 Task: Ask the help community with a short summary issue "text formatting" in the docs category on any platform for any purpose with the default name and post it.
Action: Mouse moved to (260, 67)
Screenshot: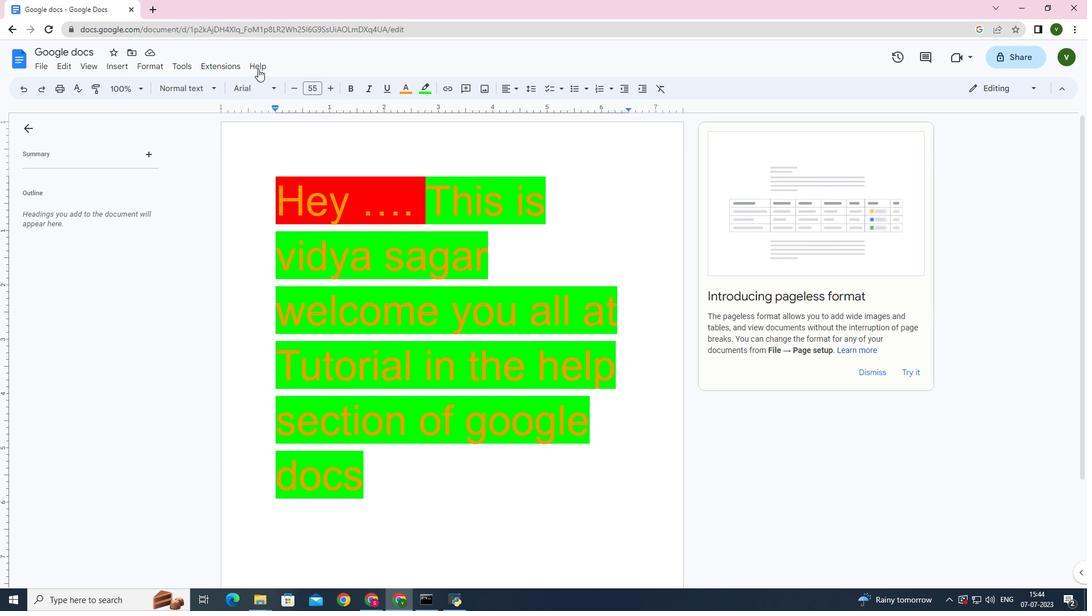 
Action: Mouse pressed left at (260, 67)
Screenshot: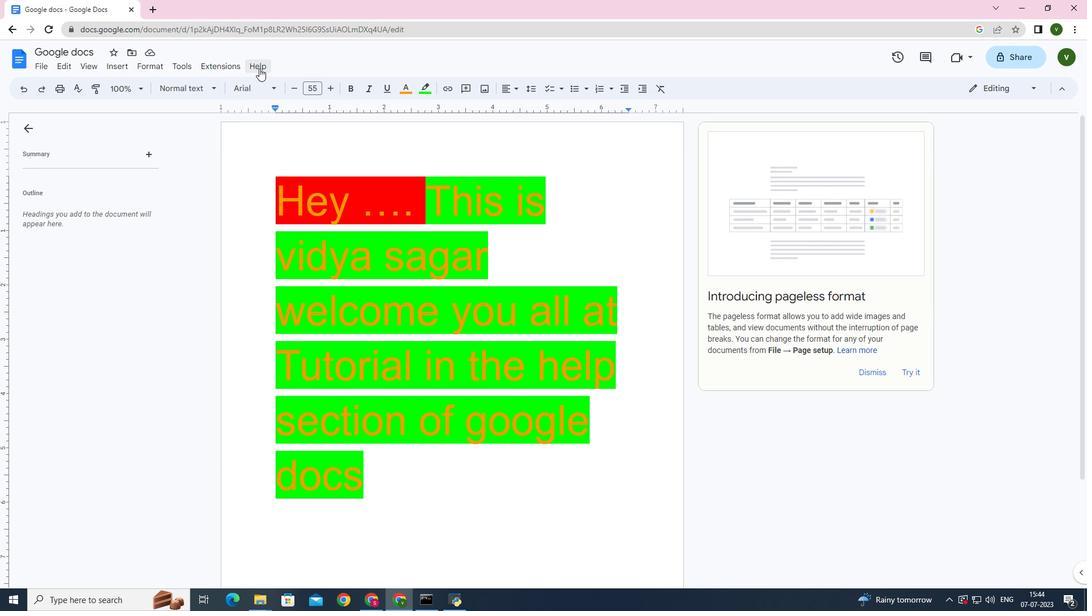 
Action: Mouse moved to (265, 133)
Screenshot: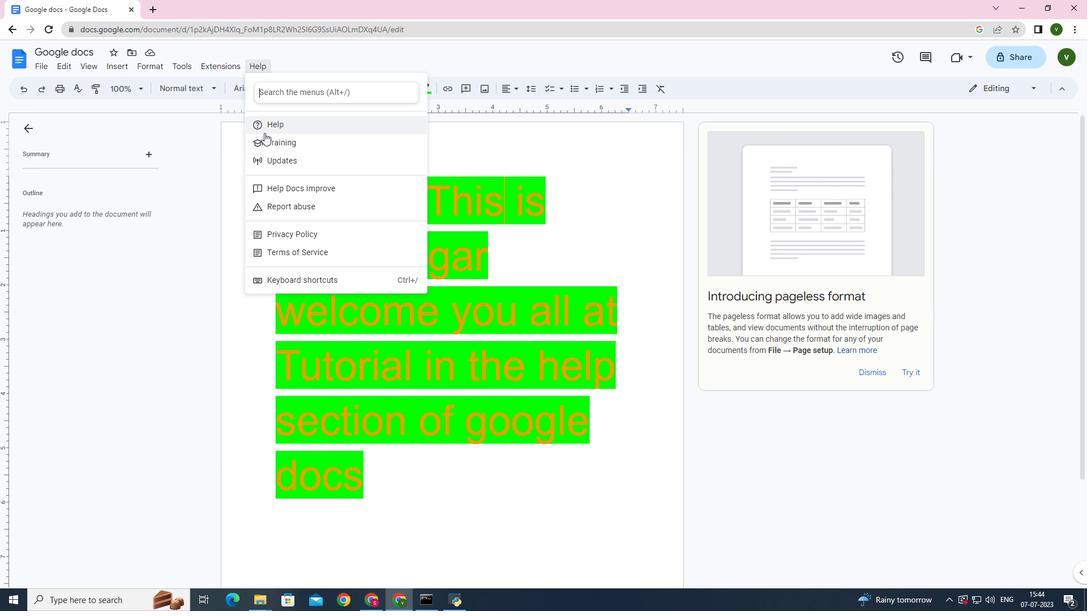 
Action: Mouse pressed left at (265, 133)
Screenshot: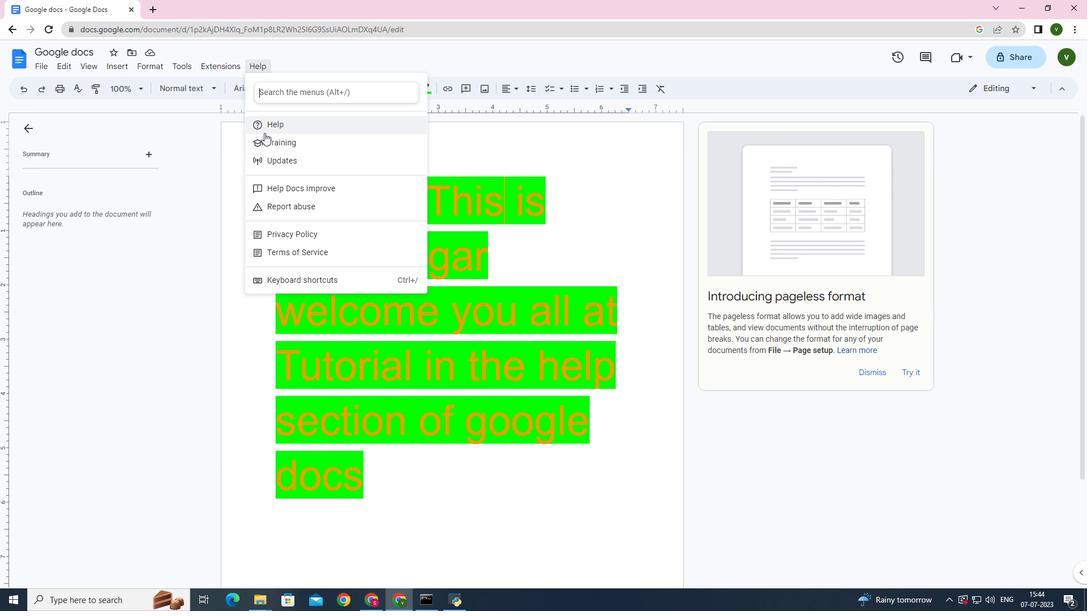 
Action: Mouse moved to (380, 486)
Screenshot: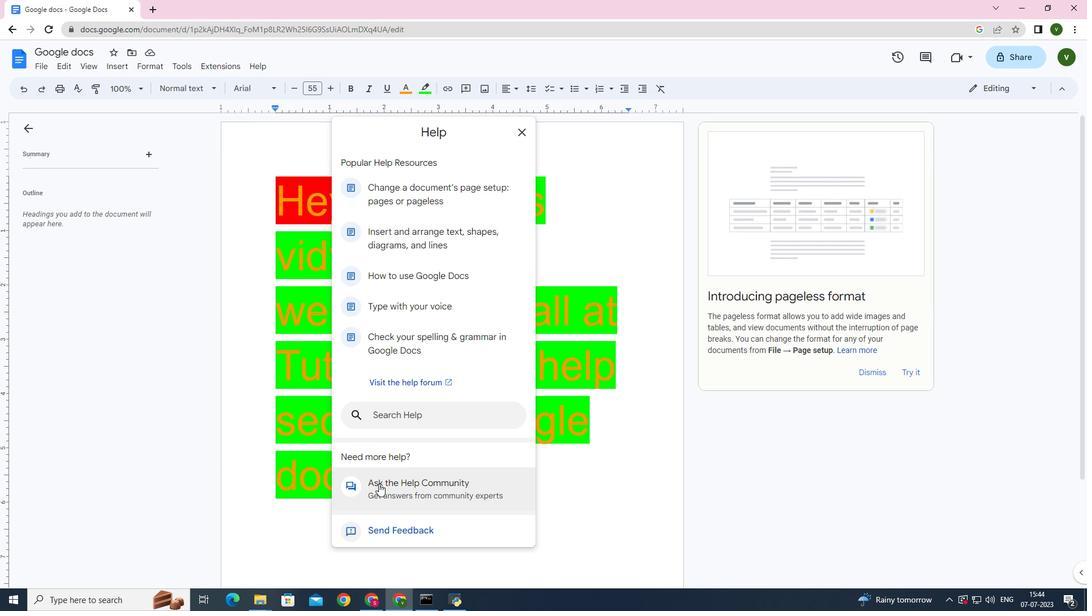 
Action: Mouse pressed left at (380, 486)
Screenshot: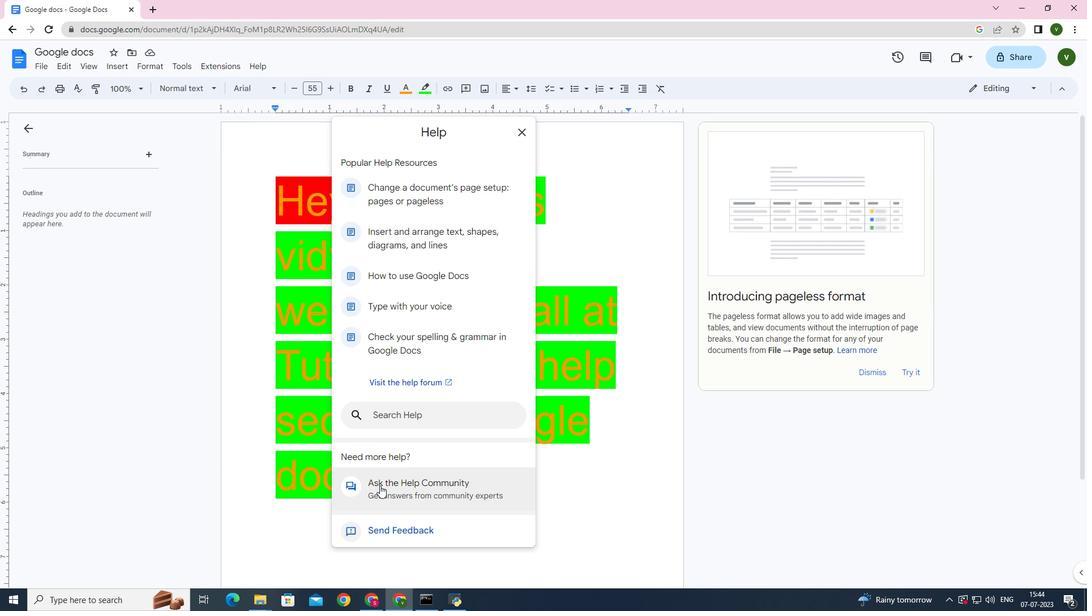 
Action: Mouse moved to (414, 377)
Screenshot: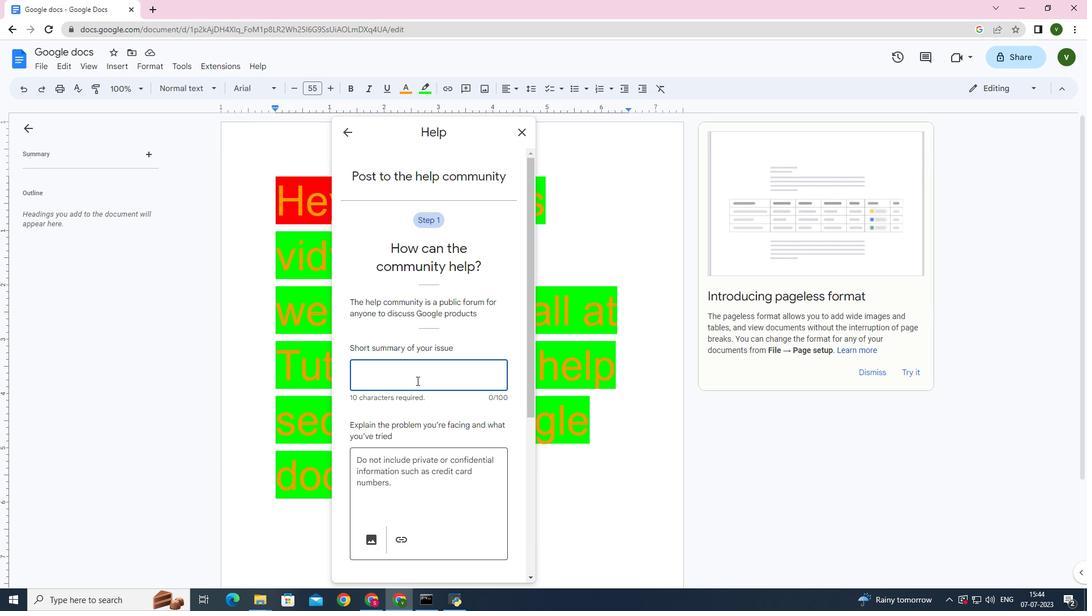 
Action: Mouse pressed left at (414, 377)
Screenshot: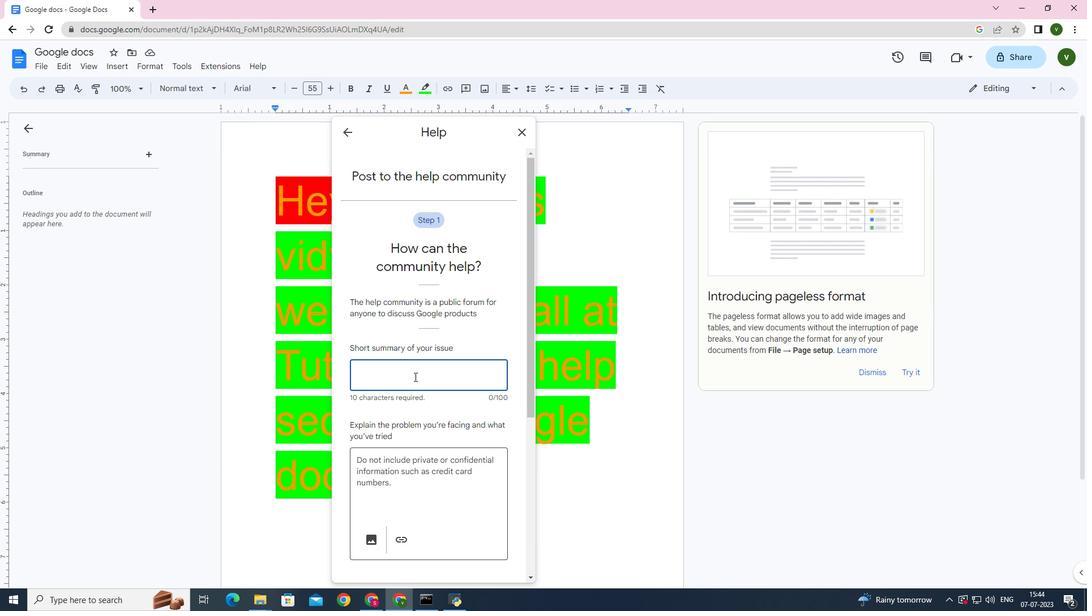 
Action: Mouse moved to (414, 377)
Screenshot: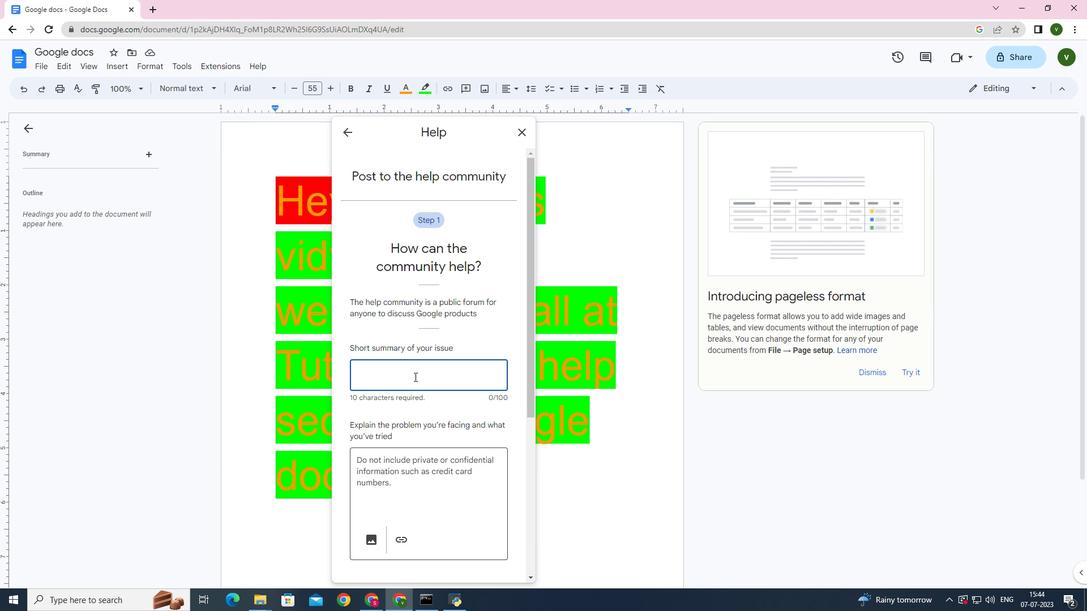 
Action: Key pressed text<Key.space>formatting
Screenshot: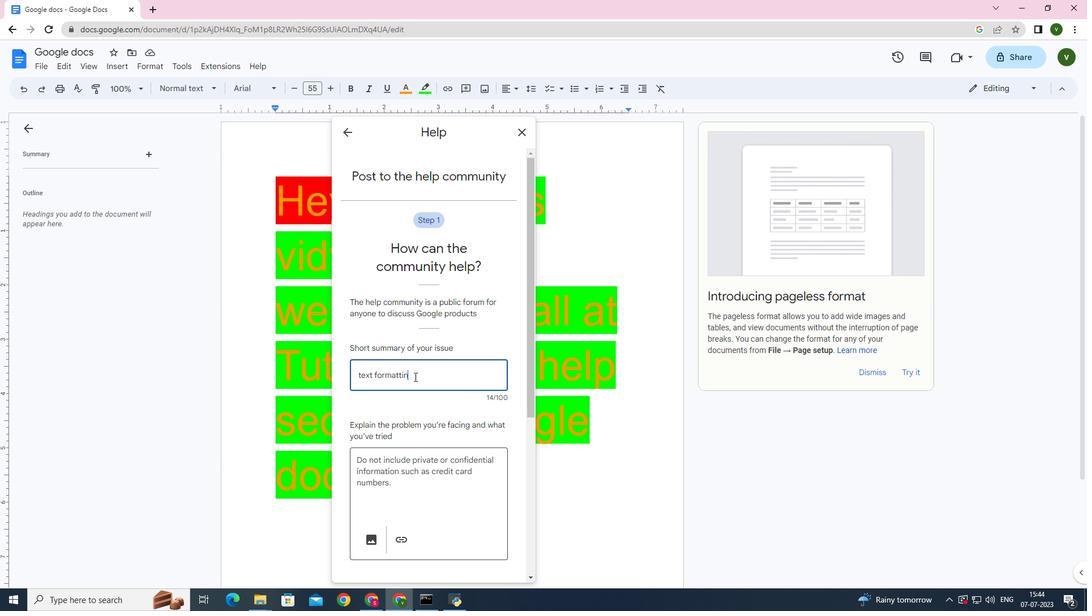 
Action: Mouse moved to (410, 465)
Screenshot: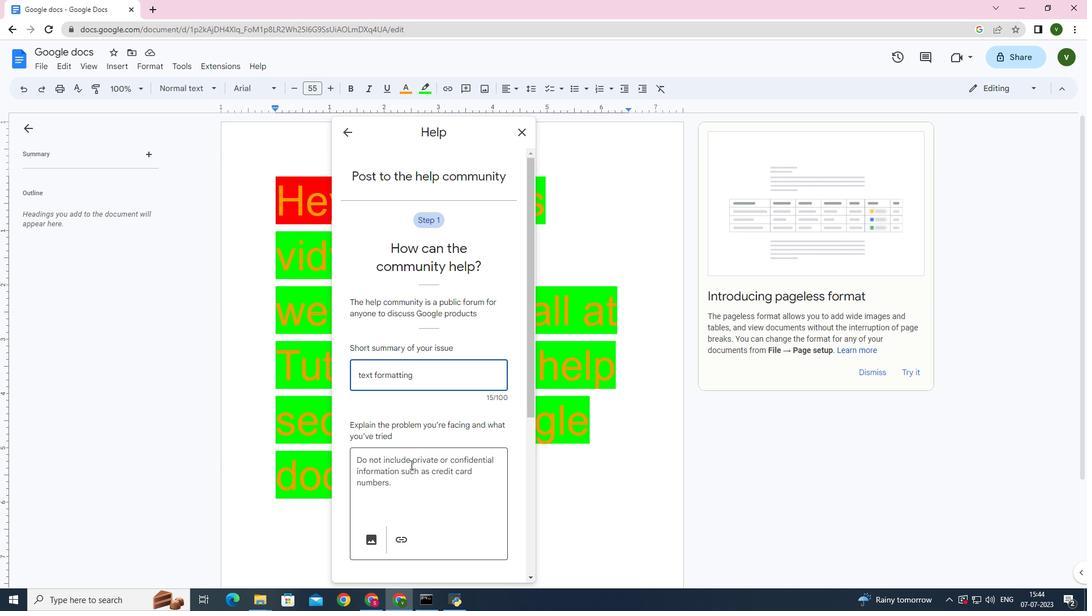 
Action: Mouse pressed left at (410, 465)
Screenshot: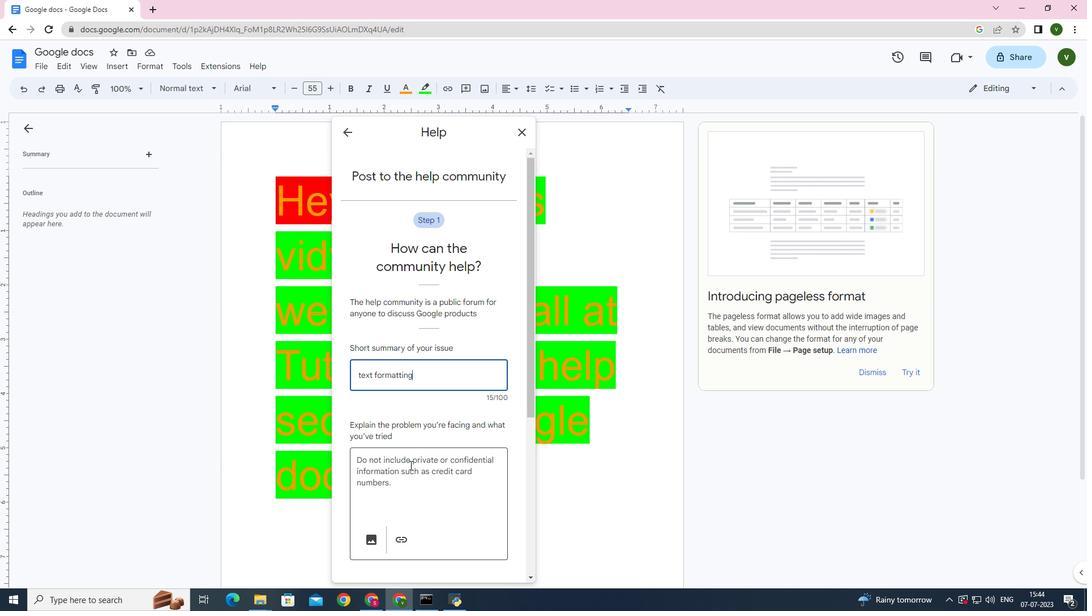 
Action: Key pressed text<Key.space>formatting
Screenshot: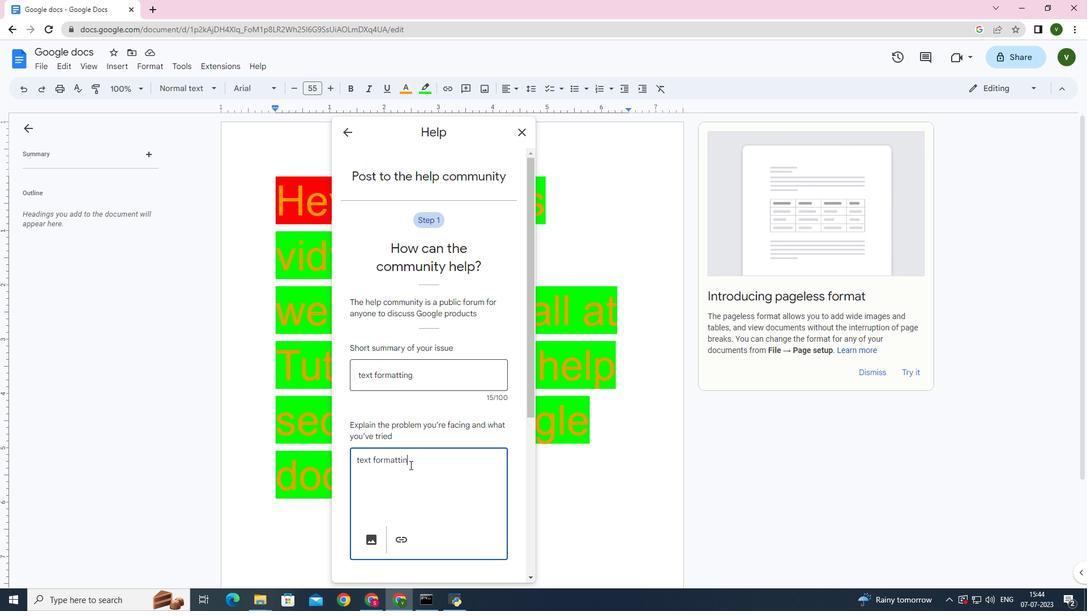 
Action: Mouse moved to (394, 332)
Screenshot: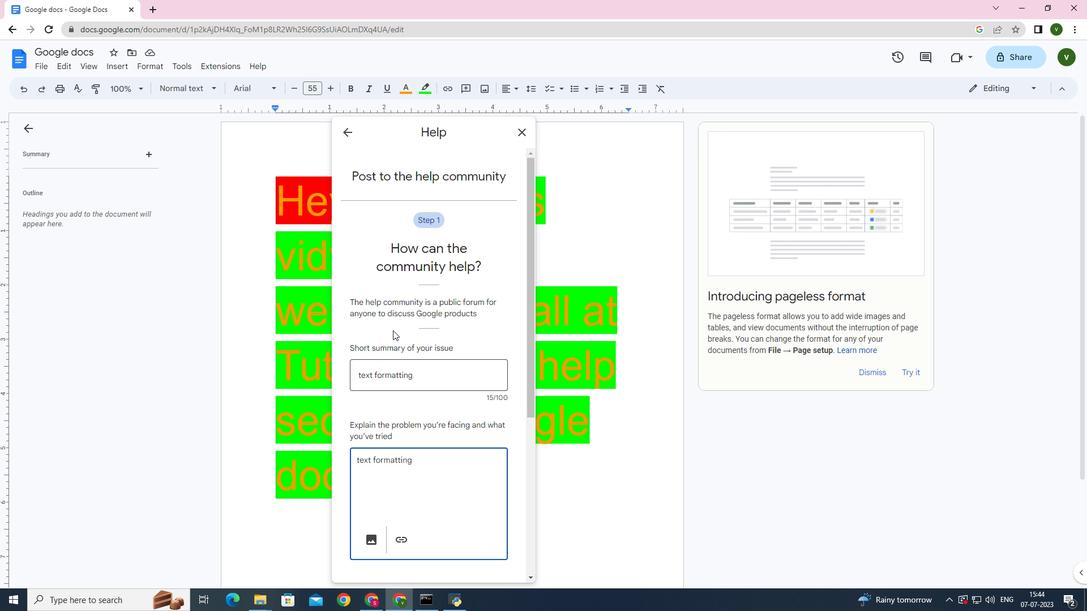 
Action: Mouse scrolled (394, 332) with delta (0, 0)
Screenshot: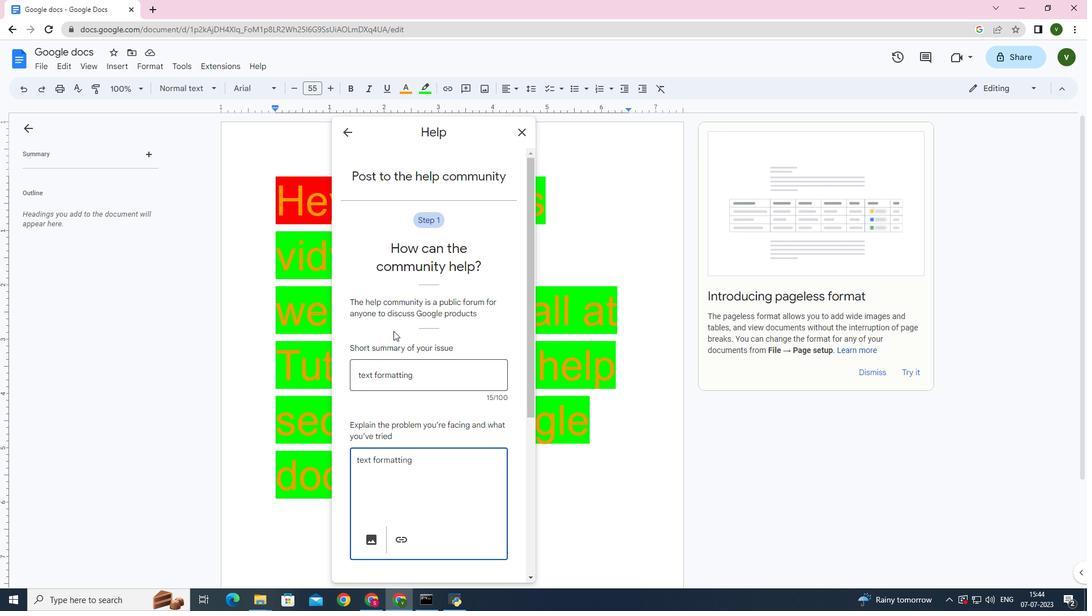 
Action: Mouse scrolled (394, 332) with delta (0, 0)
Screenshot: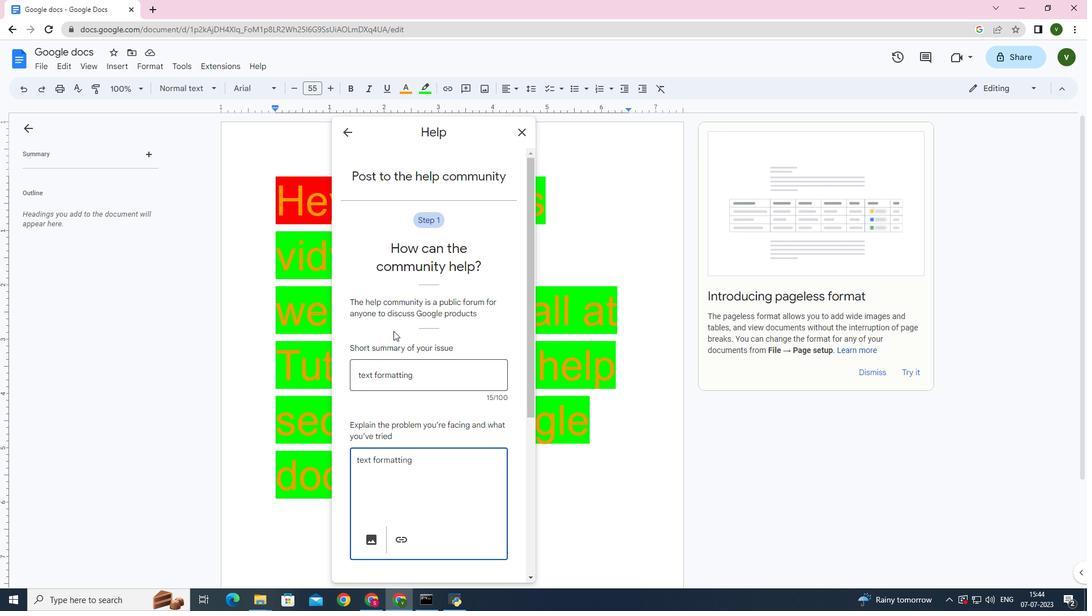 
Action: Mouse moved to (403, 508)
Screenshot: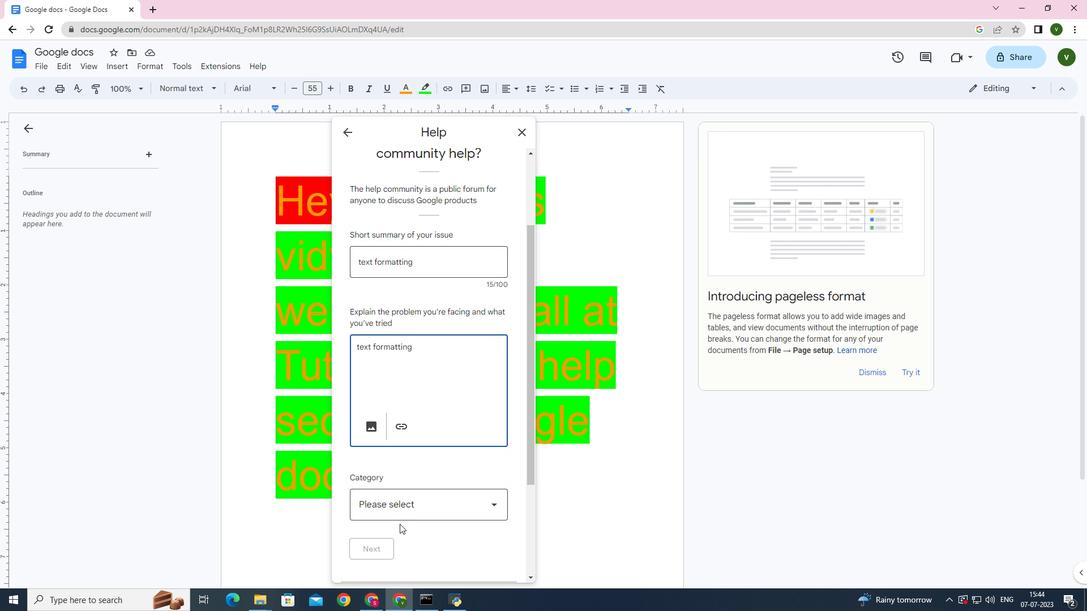 
Action: Mouse pressed left at (403, 508)
Screenshot: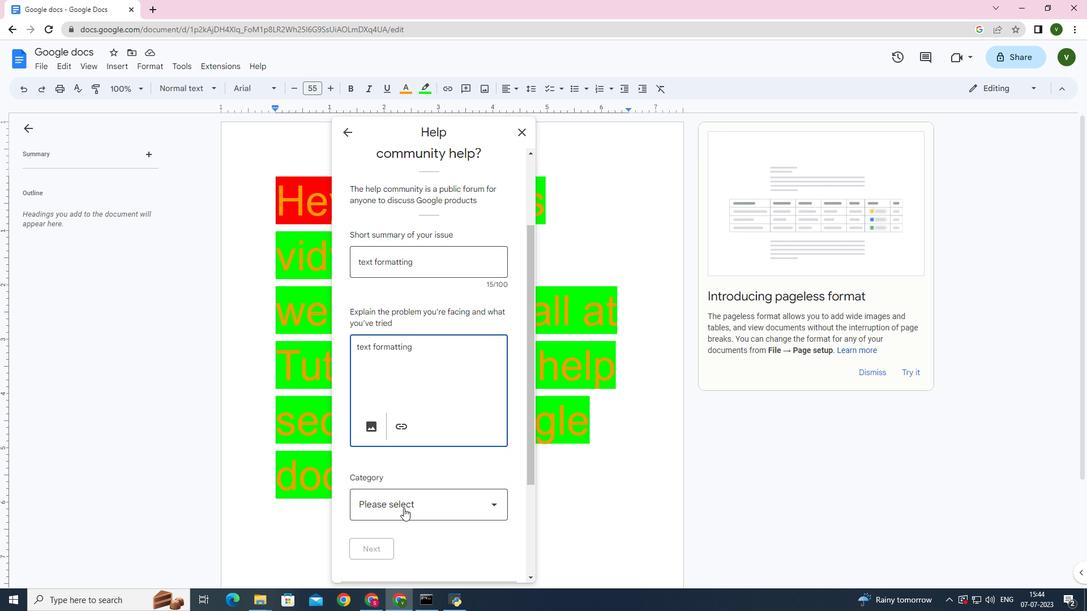 
Action: Mouse moved to (388, 462)
Screenshot: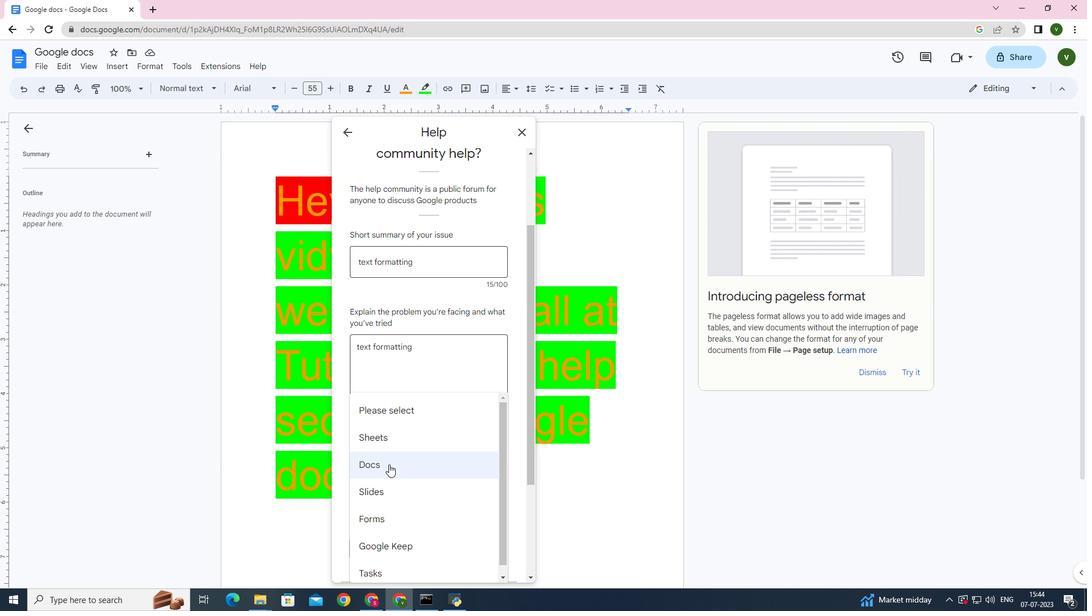 
Action: Mouse pressed left at (388, 462)
Screenshot: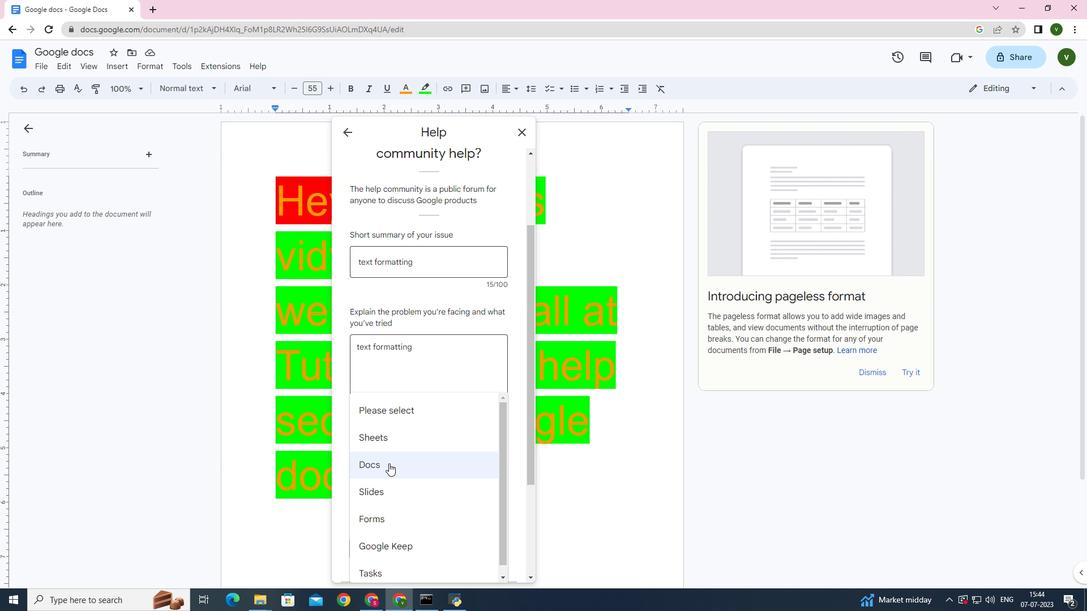
Action: Mouse moved to (432, 476)
Screenshot: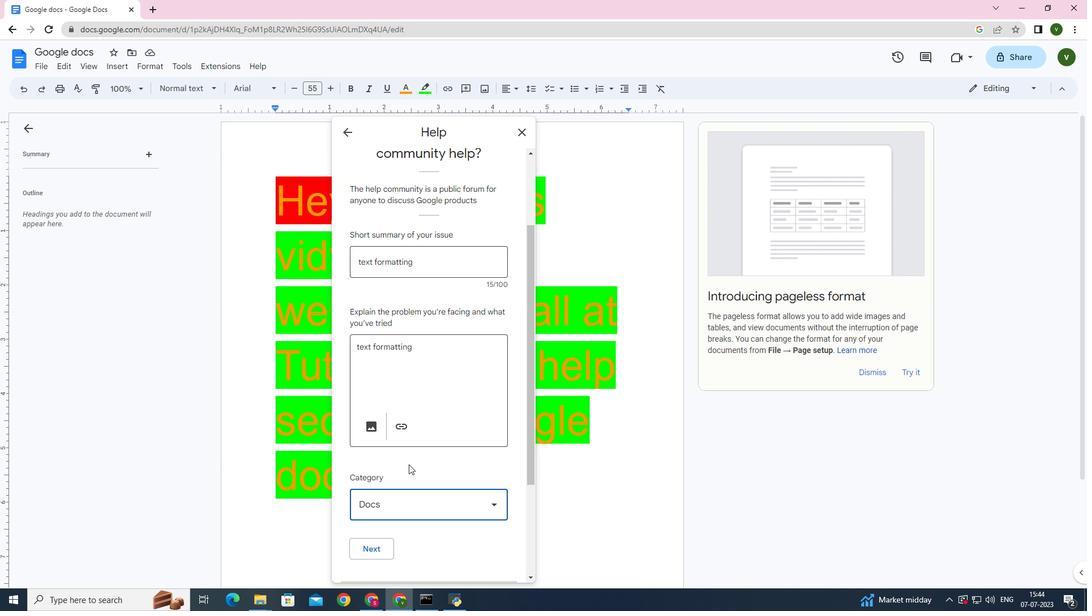 
Action: Mouse scrolled (432, 475) with delta (0, 0)
Screenshot: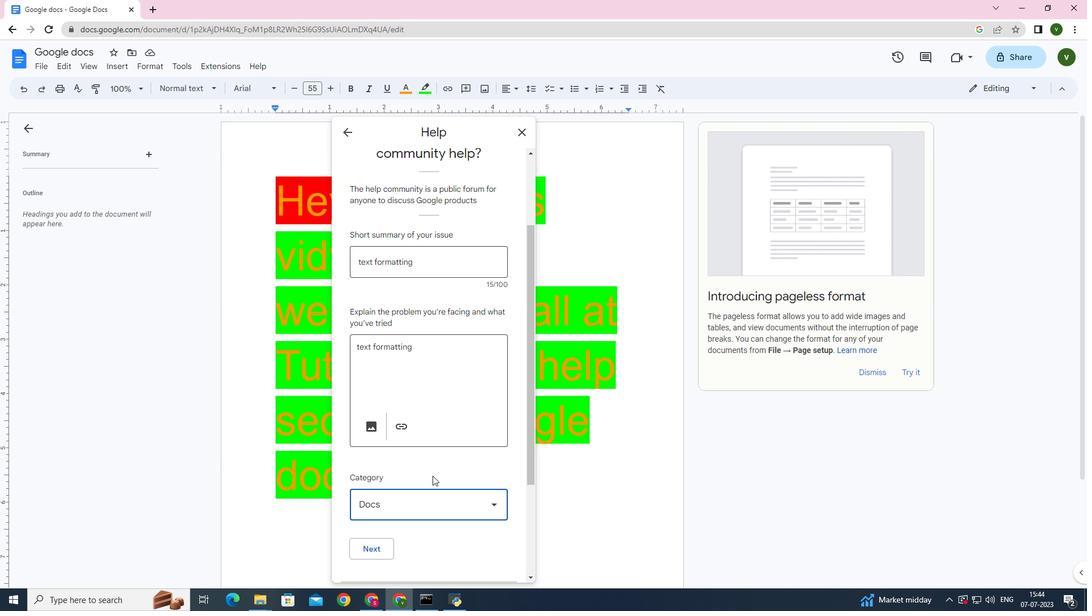 
Action: Mouse scrolled (432, 475) with delta (0, 0)
Screenshot: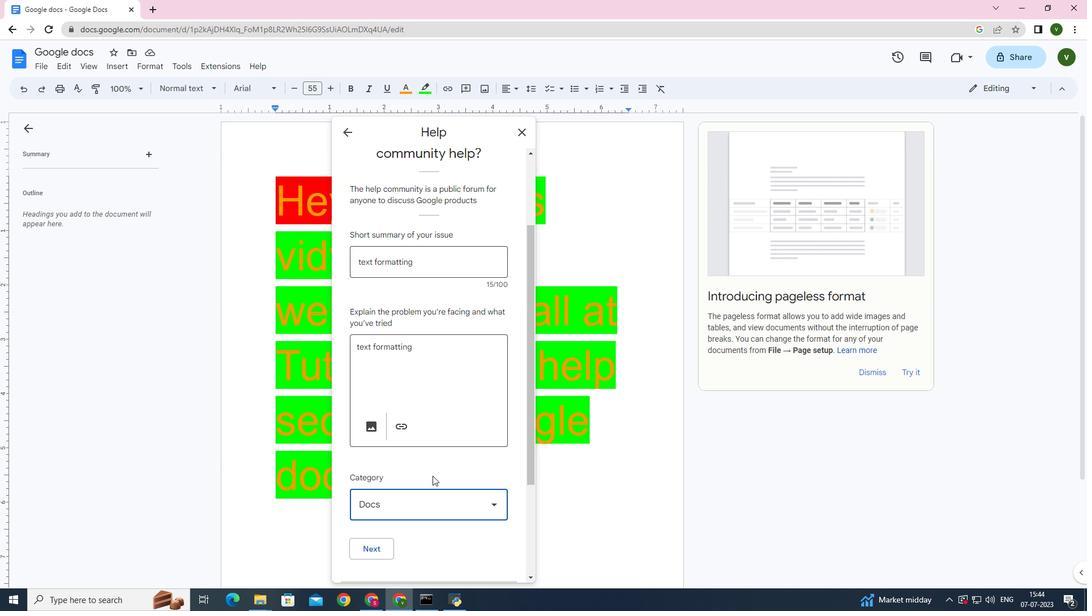 
Action: Mouse moved to (377, 435)
Screenshot: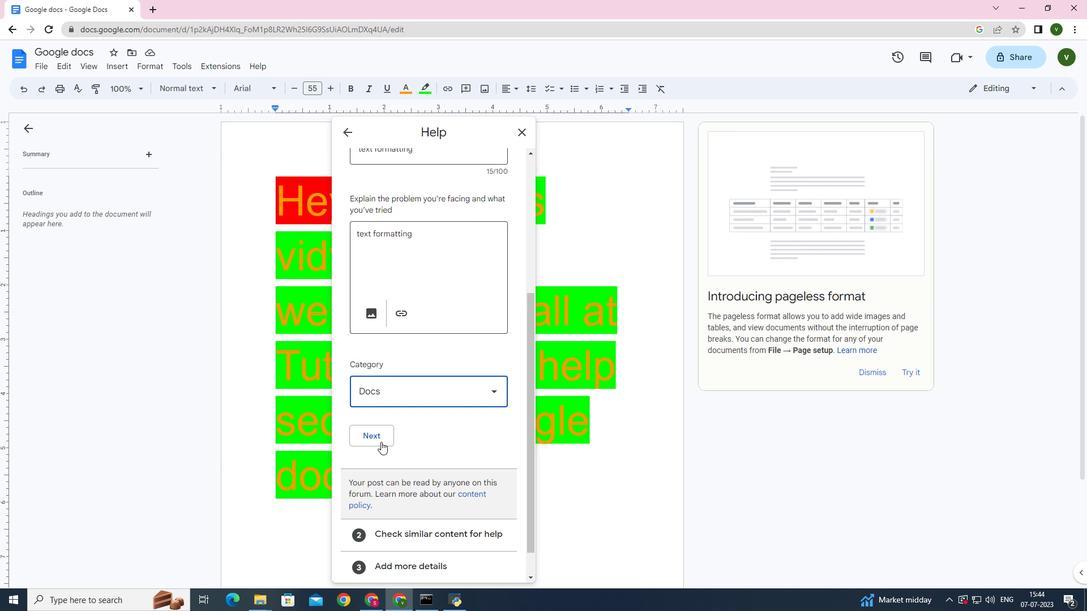 
Action: Mouse pressed left at (377, 435)
Screenshot: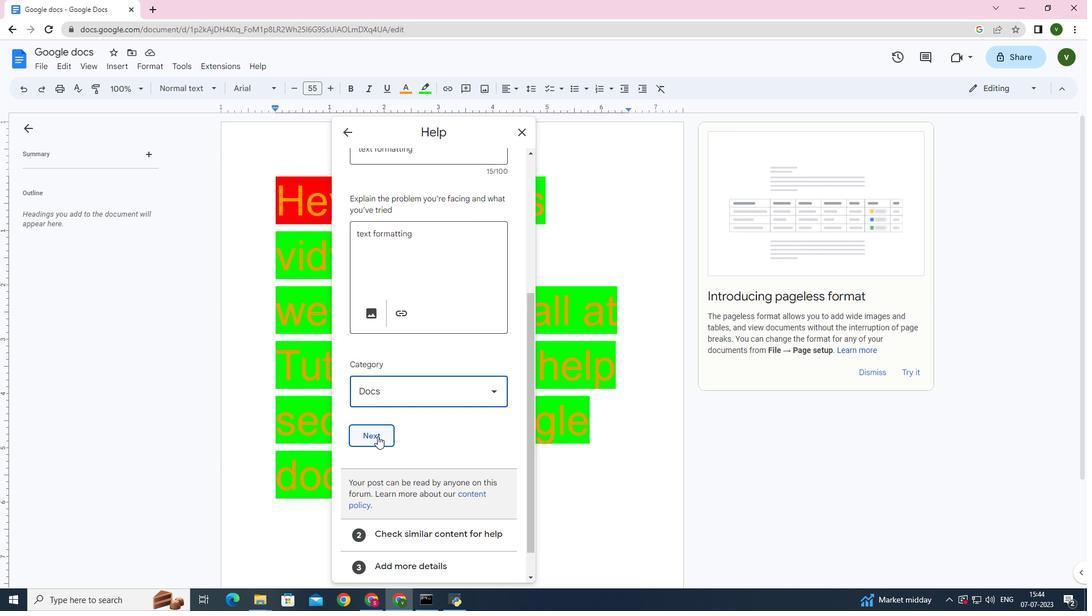 
Action: Mouse moved to (377, 441)
Screenshot: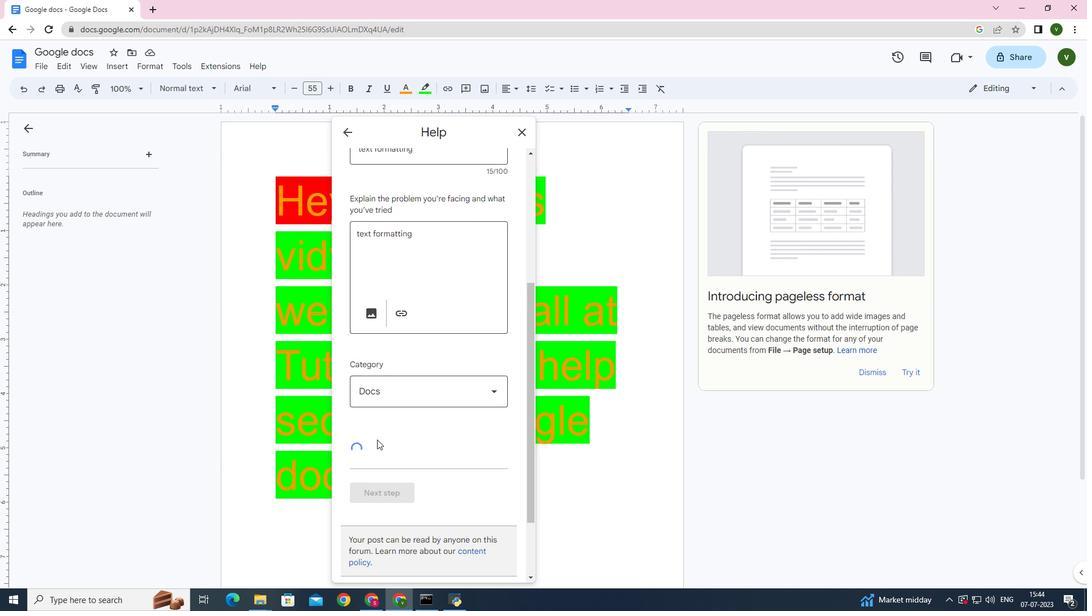
Action: Mouse scrolled (377, 441) with delta (0, 0)
Screenshot: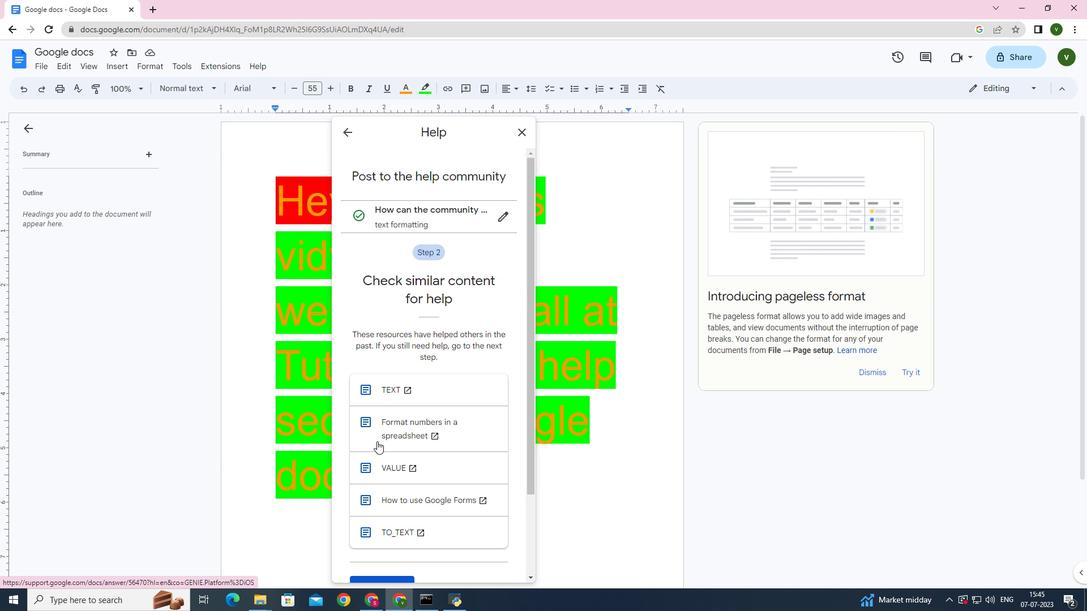 
Action: Mouse scrolled (377, 441) with delta (0, 0)
Screenshot: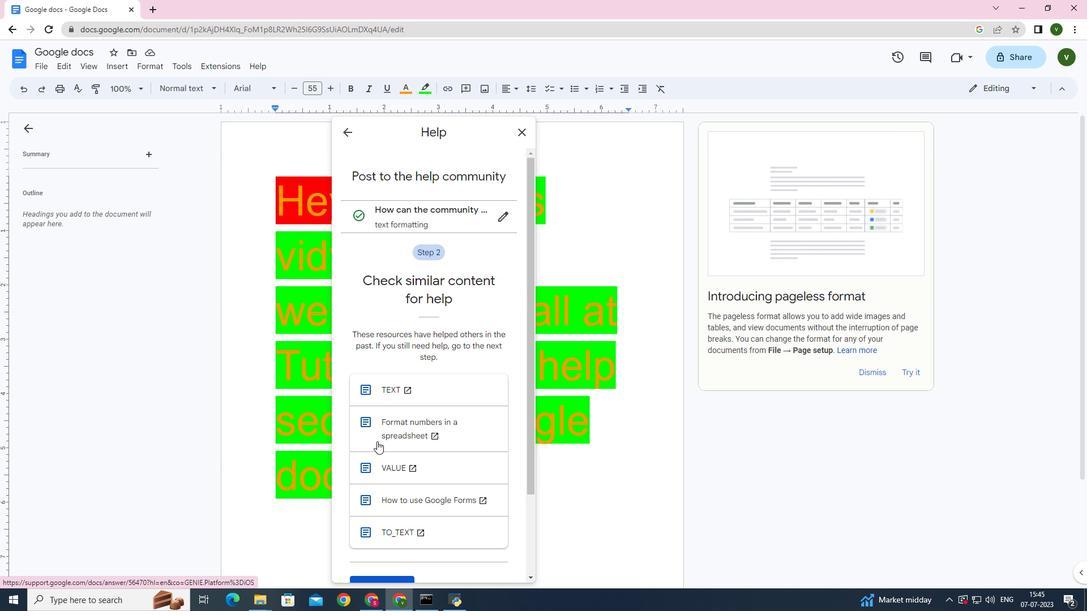 
Action: Mouse scrolled (377, 441) with delta (0, 0)
Screenshot: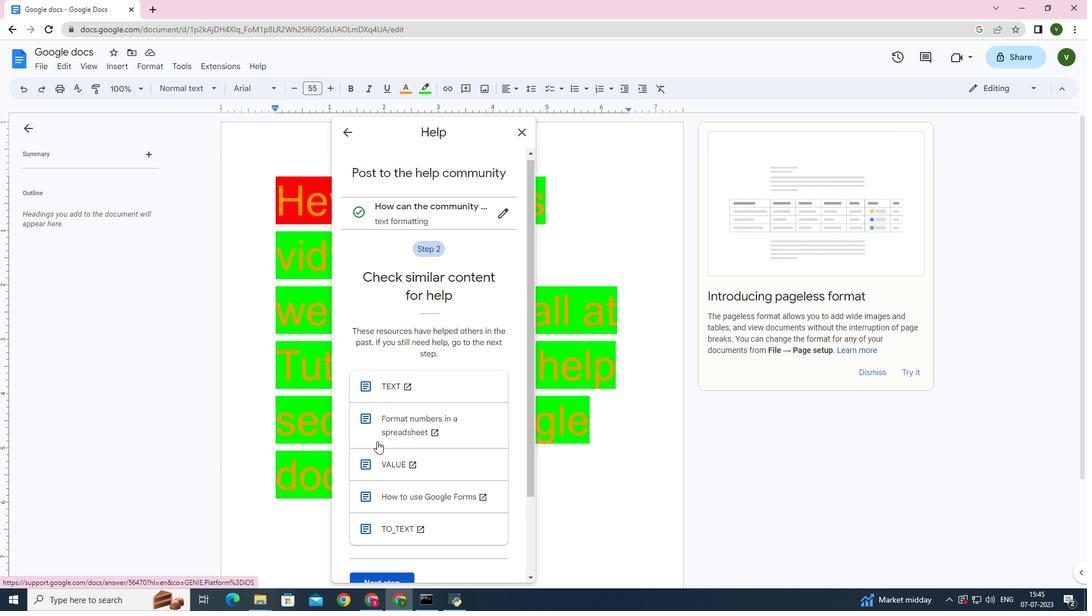 
Action: Mouse moved to (384, 484)
Screenshot: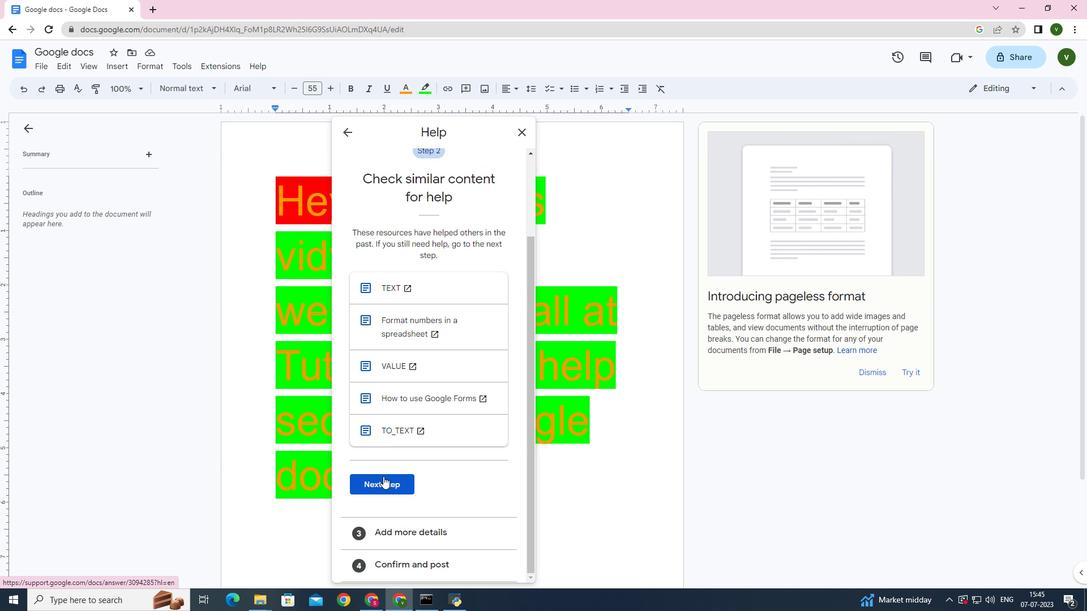 
Action: Mouse pressed left at (384, 484)
Screenshot: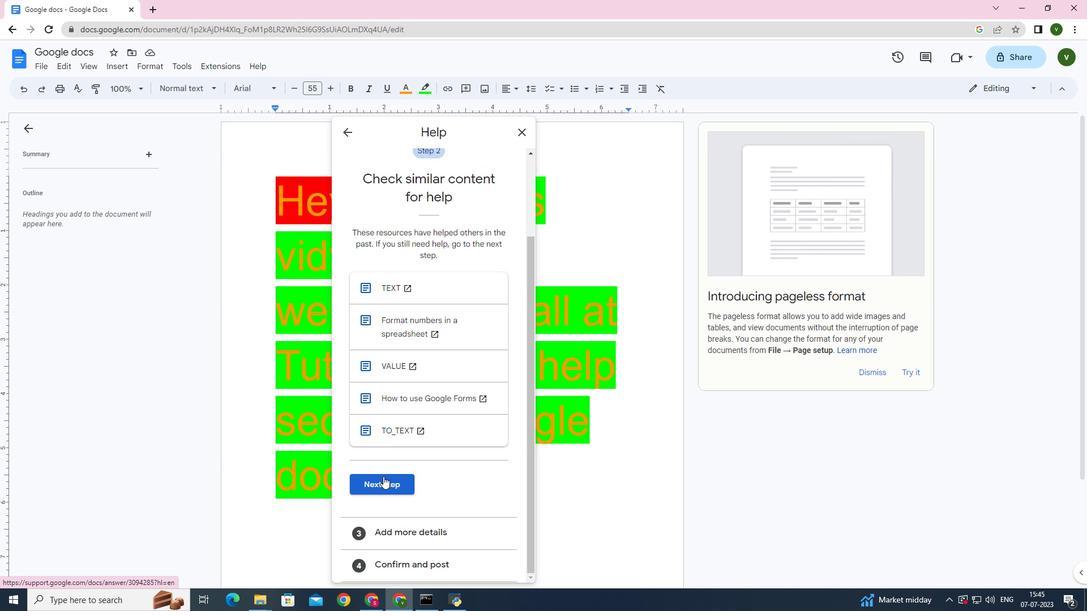
Action: Mouse moved to (396, 431)
Screenshot: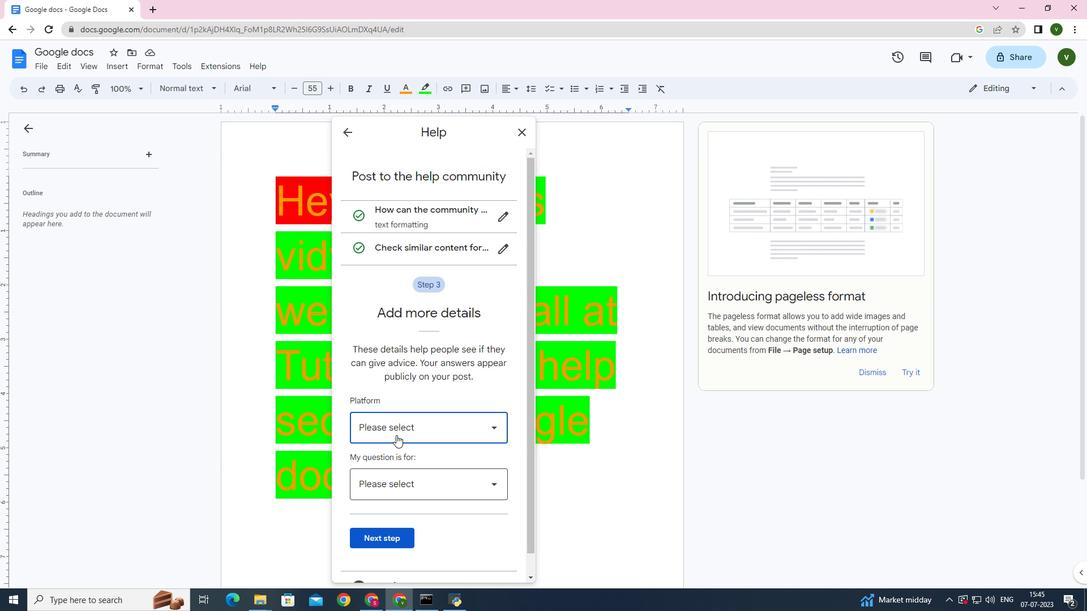 
Action: Mouse pressed left at (396, 431)
Screenshot: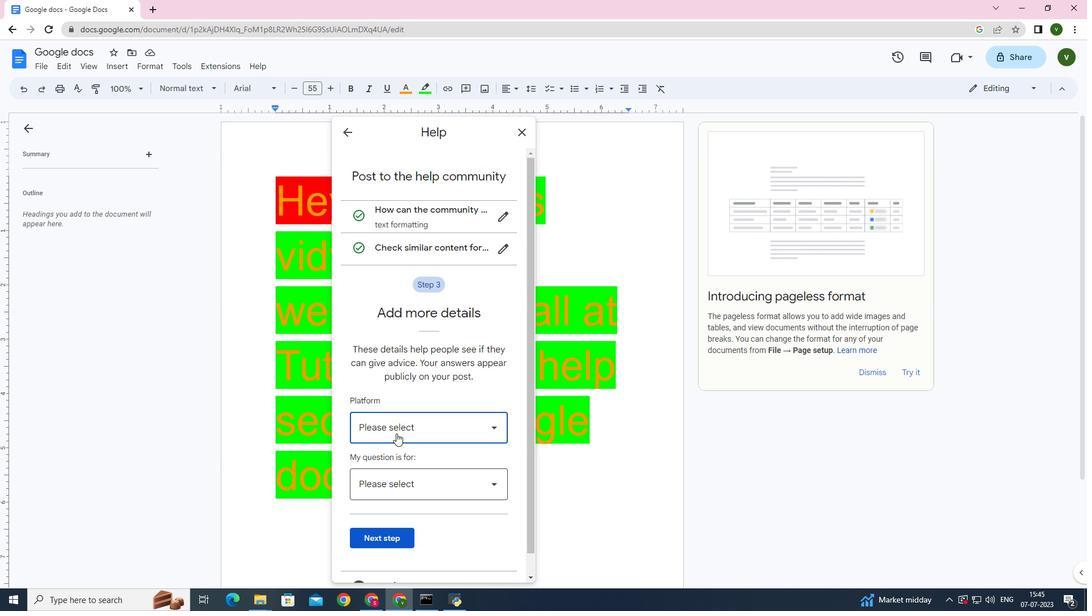 
Action: Mouse moved to (392, 462)
Screenshot: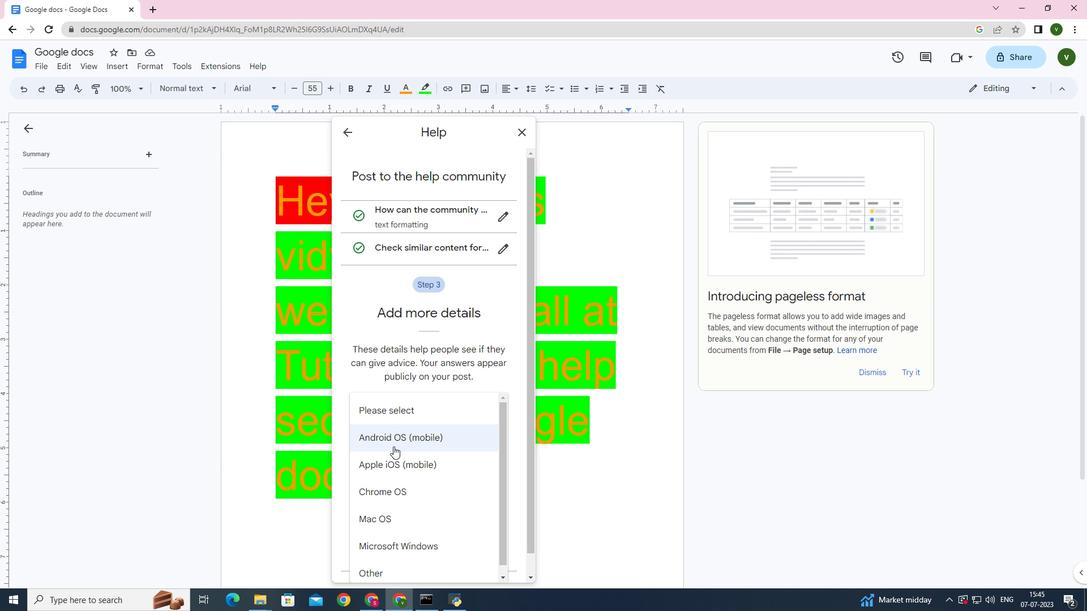 
Action: Mouse pressed left at (392, 462)
Screenshot: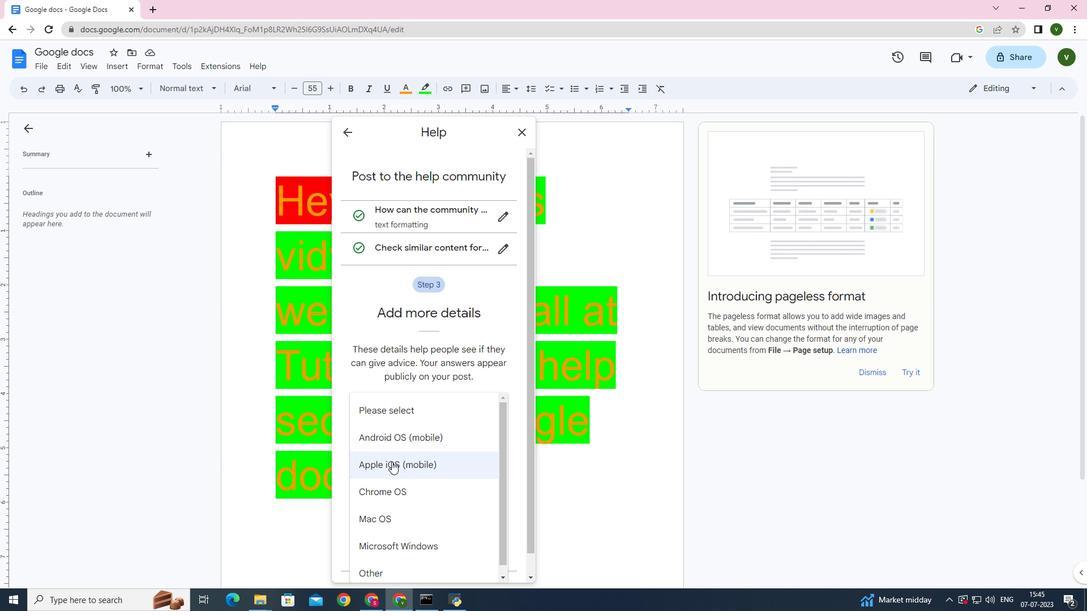 
Action: Mouse moved to (389, 481)
Screenshot: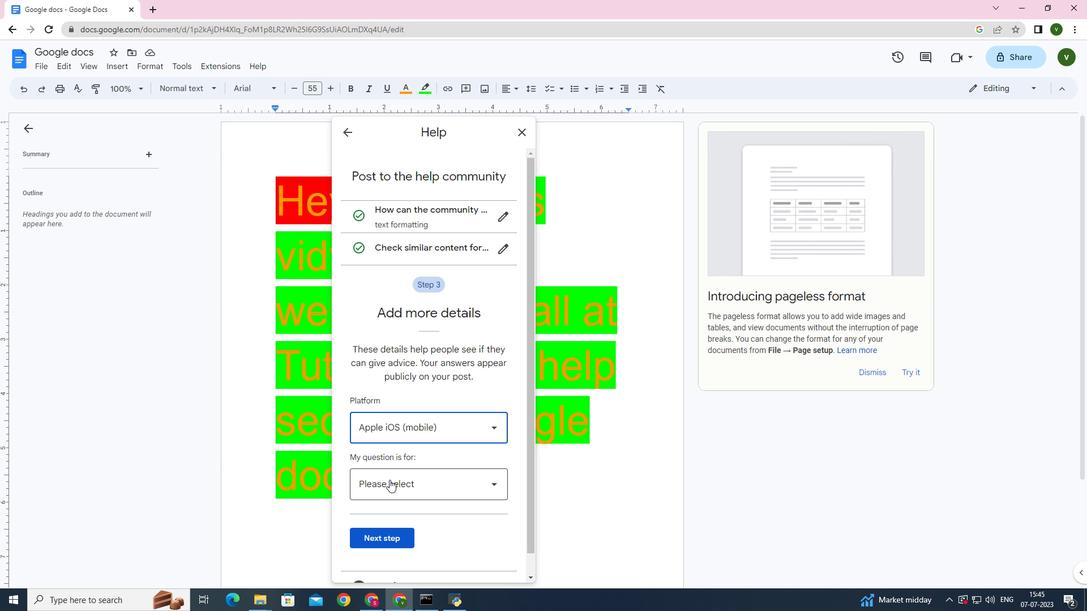 
Action: Mouse pressed left at (389, 481)
Screenshot: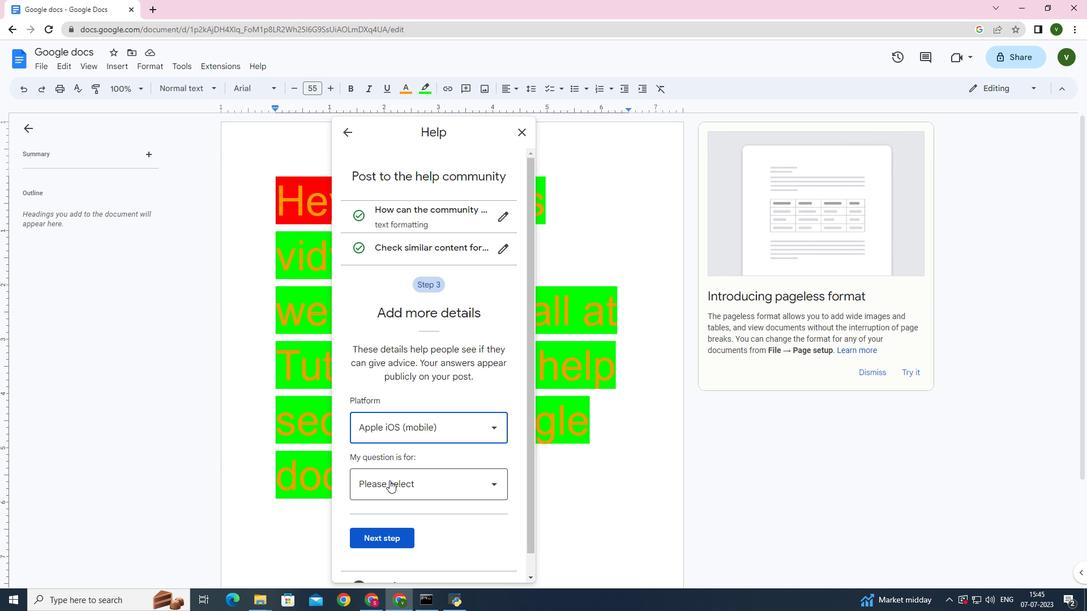 
Action: Mouse moved to (379, 530)
Screenshot: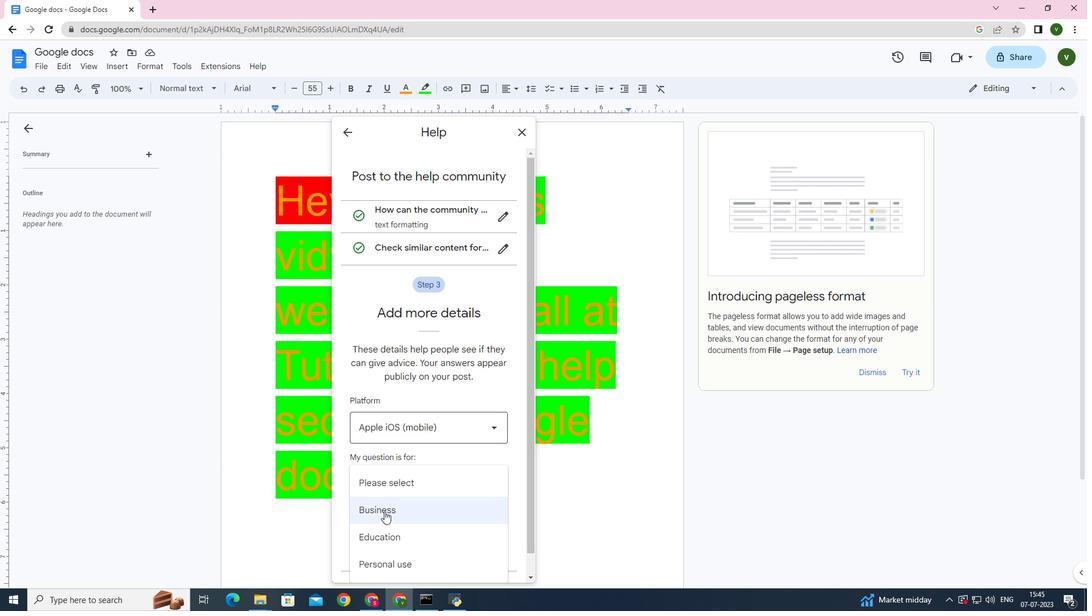 
Action: Mouse pressed left at (379, 530)
Screenshot: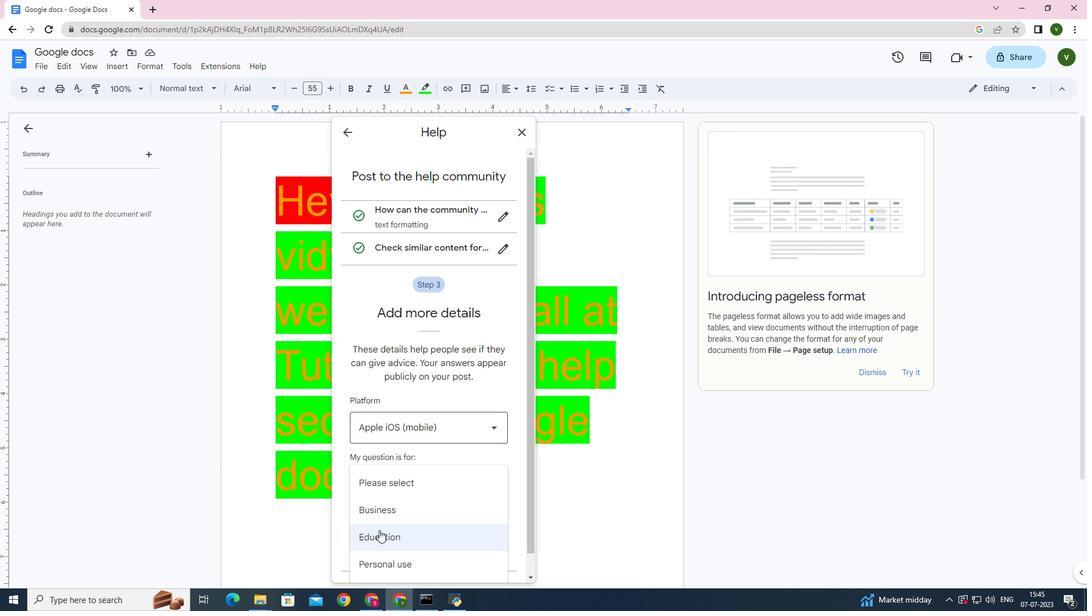 
Action: Mouse moved to (388, 517)
Screenshot: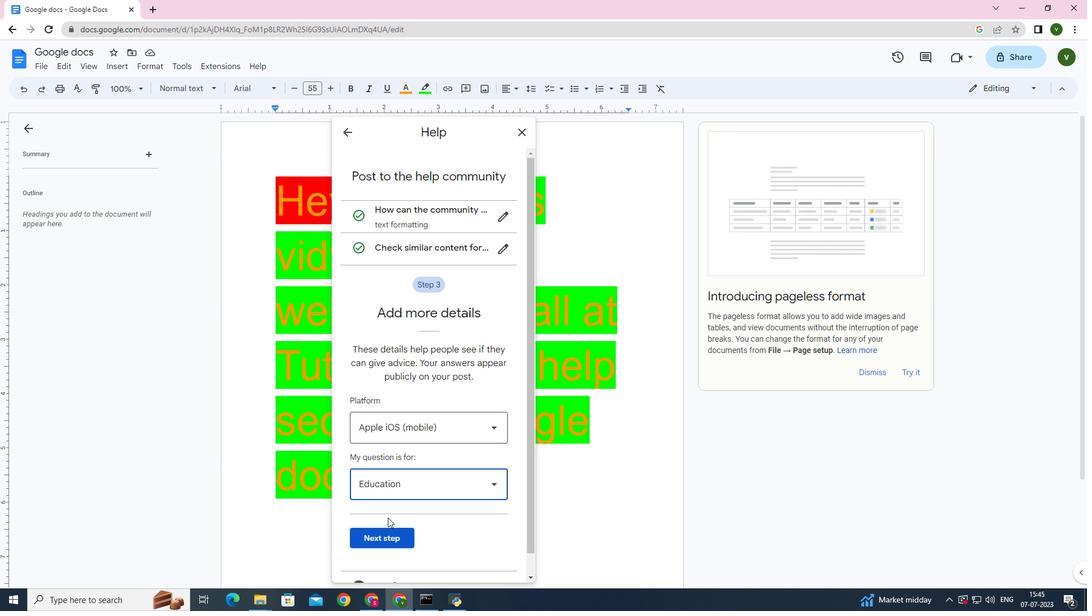 
Action: Mouse scrolled (388, 517) with delta (0, 0)
Screenshot: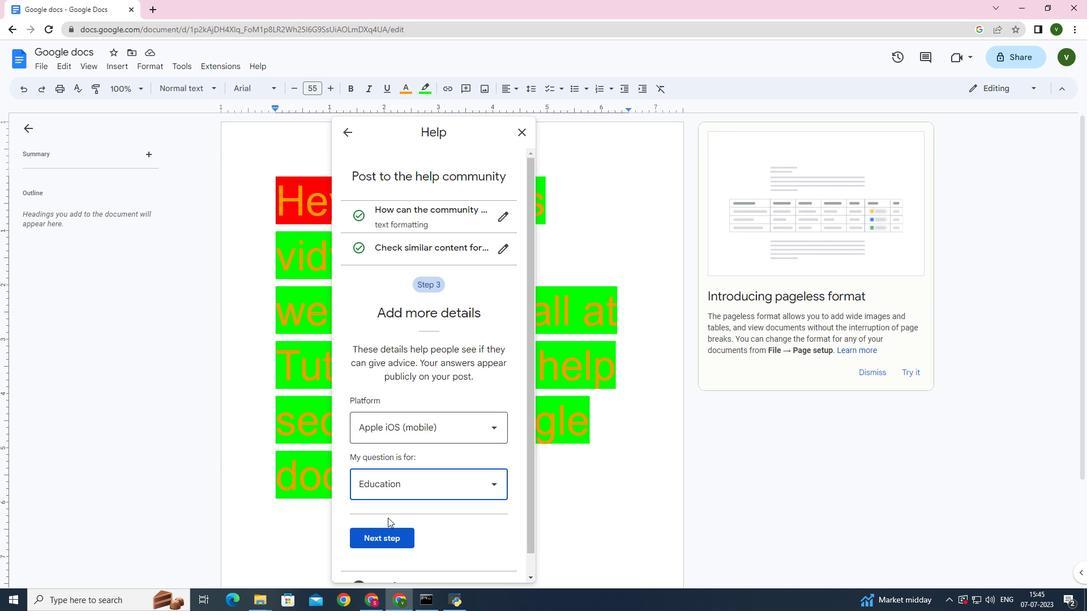
Action: Mouse moved to (388, 516)
Screenshot: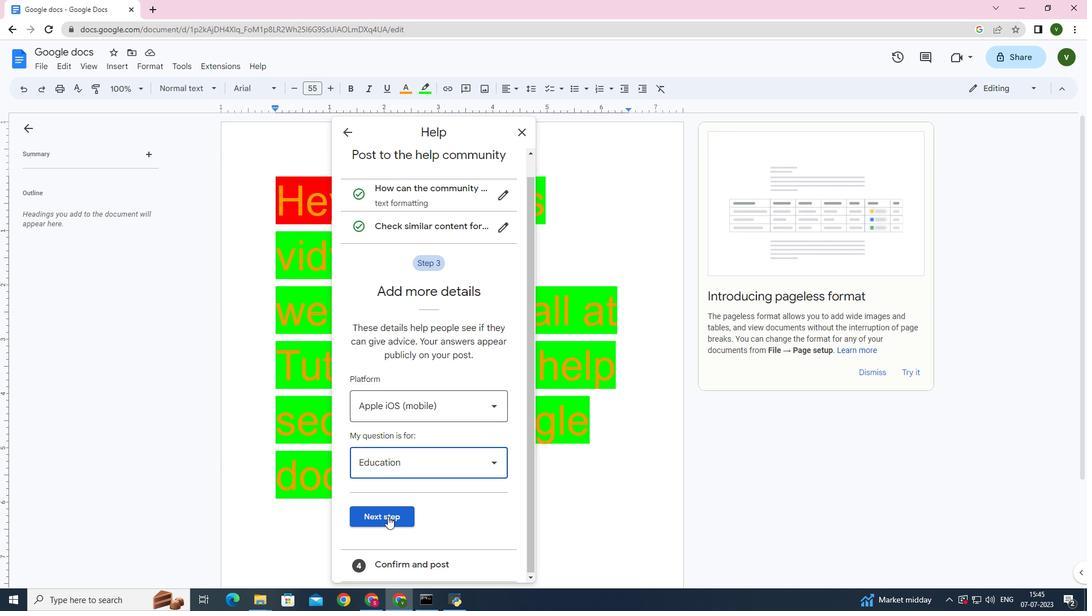 
Action: Mouse pressed left at (388, 516)
Screenshot: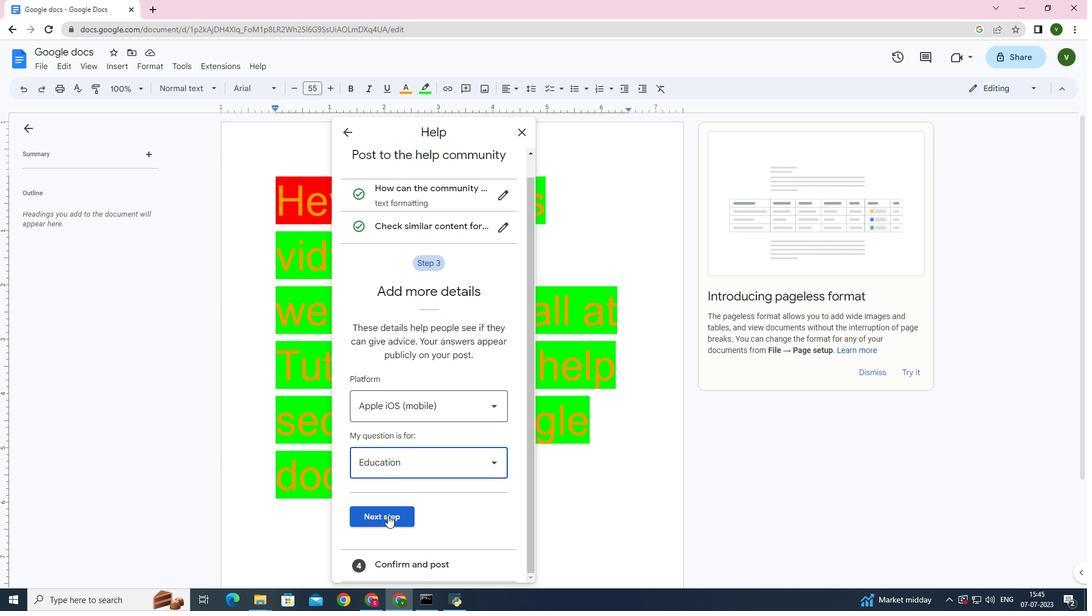 
Action: Mouse moved to (376, 536)
Screenshot: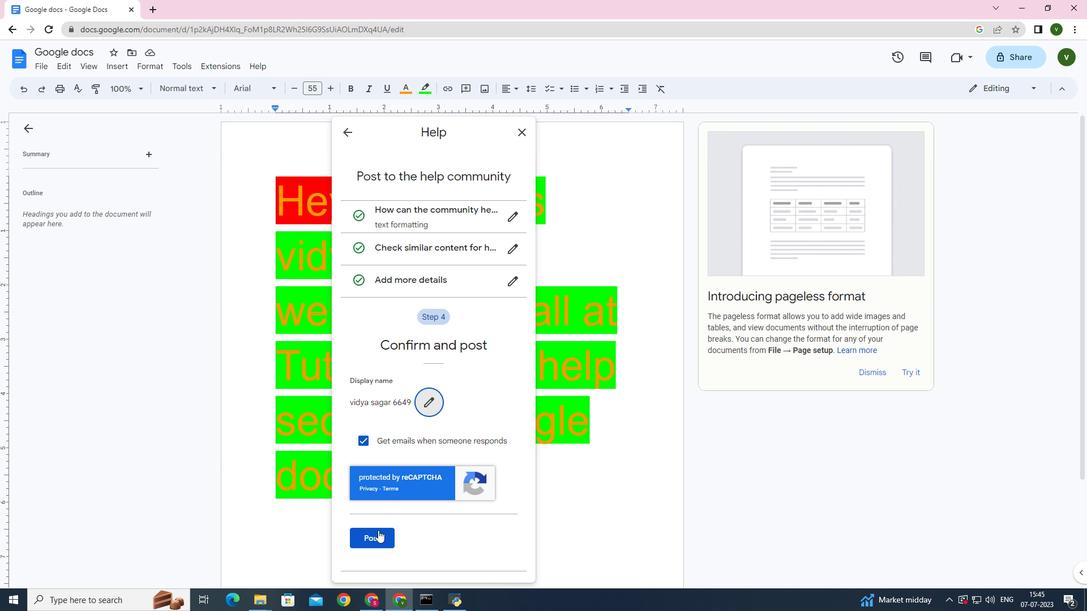 
Action: Mouse pressed left at (376, 536)
Screenshot: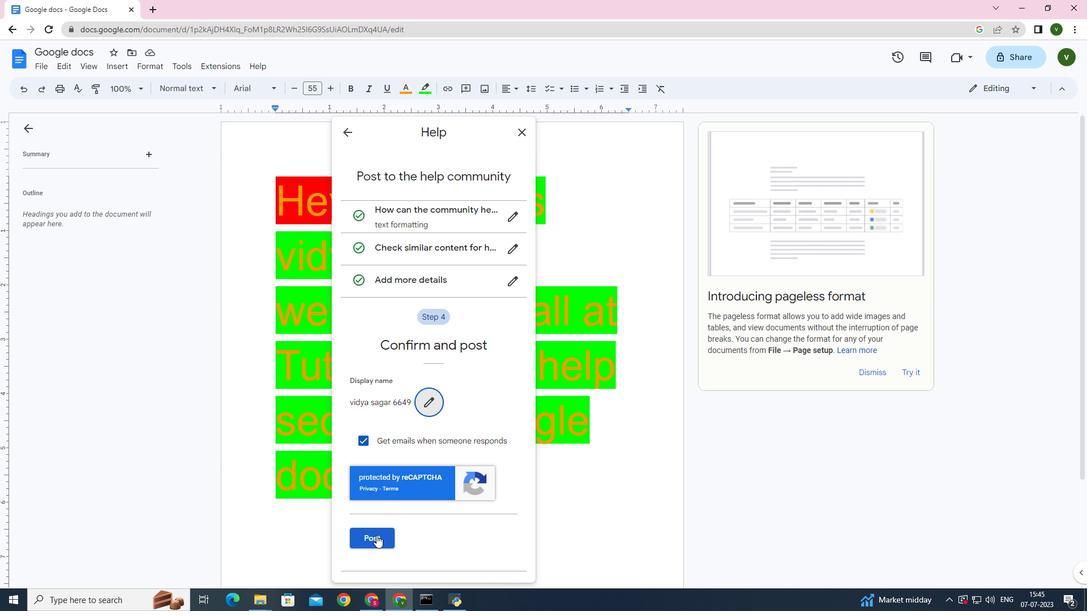 
